 Task: Add Bioray Red Rooster to the cart.
Action: Mouse pressed left at (18, 89)
Screenshot: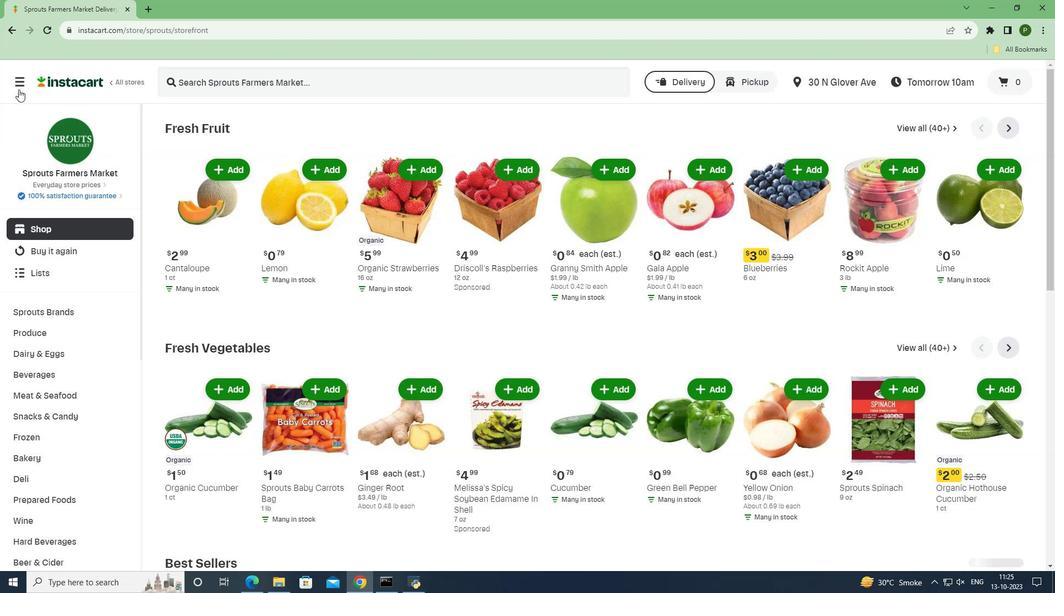 
Action: Mouse moved to (30, 298)
Screenshot: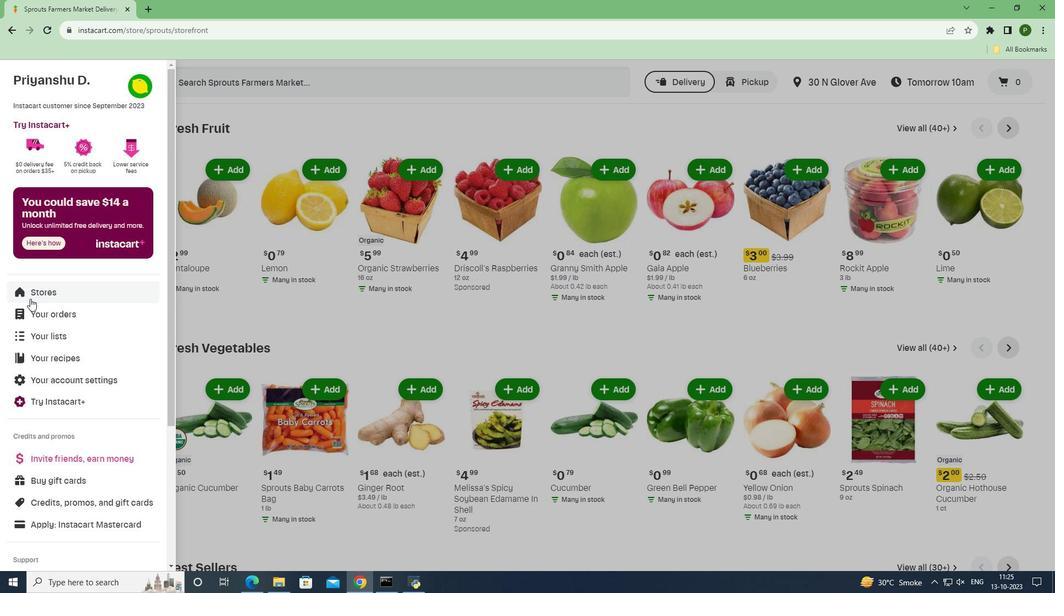 
Action: Mouse pressed left at (30, 298)
Screenshot: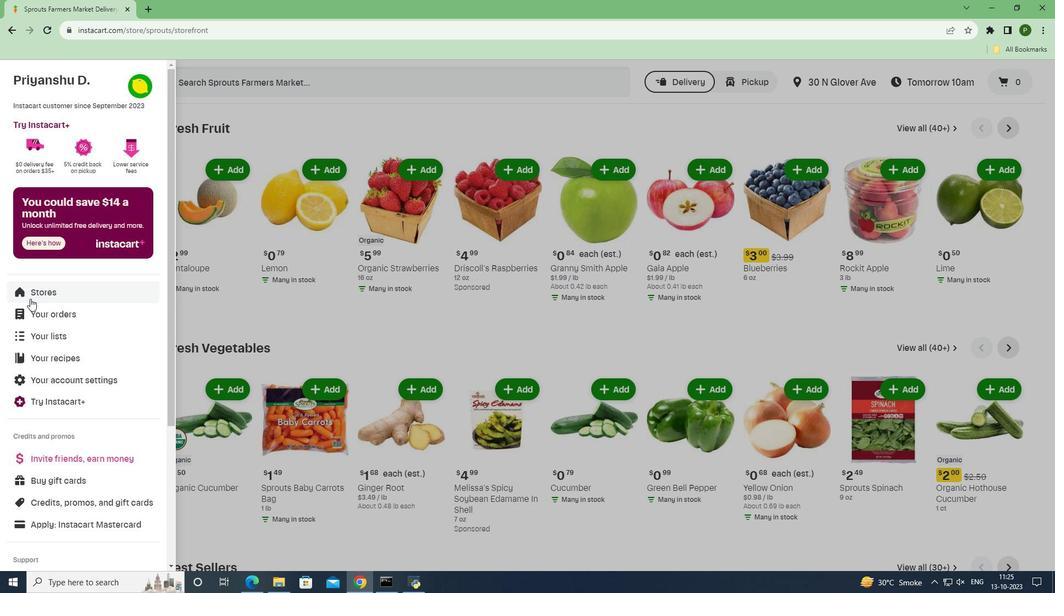 
Action: Mouse moved to (258, 131)
Screenshot: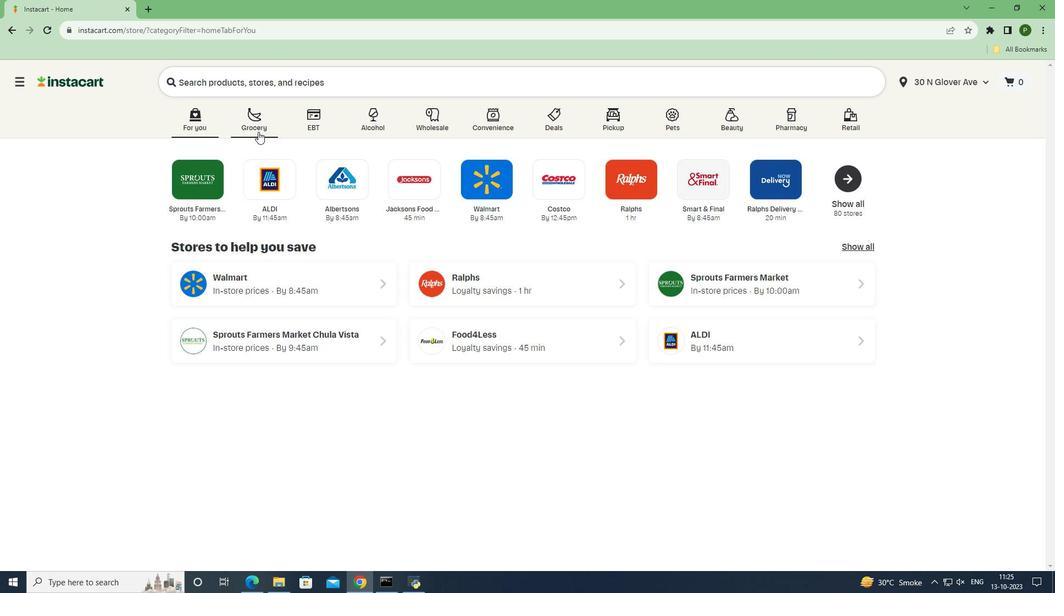 
Action: Mouse pressed left at (258, 131)
Screenshot: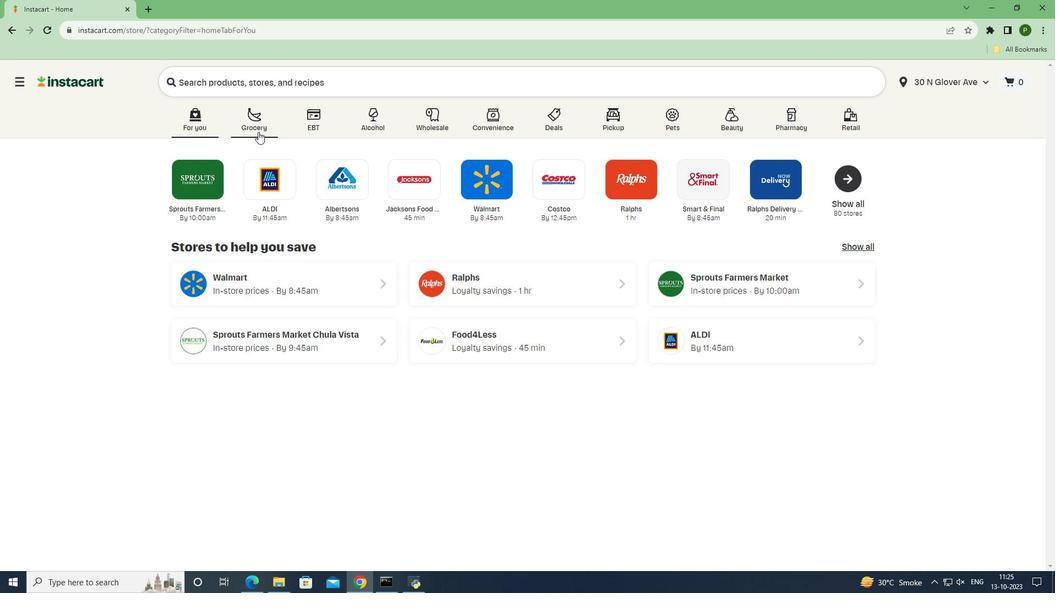 
Action: Mouse moved to (676, 245)
Screenshot: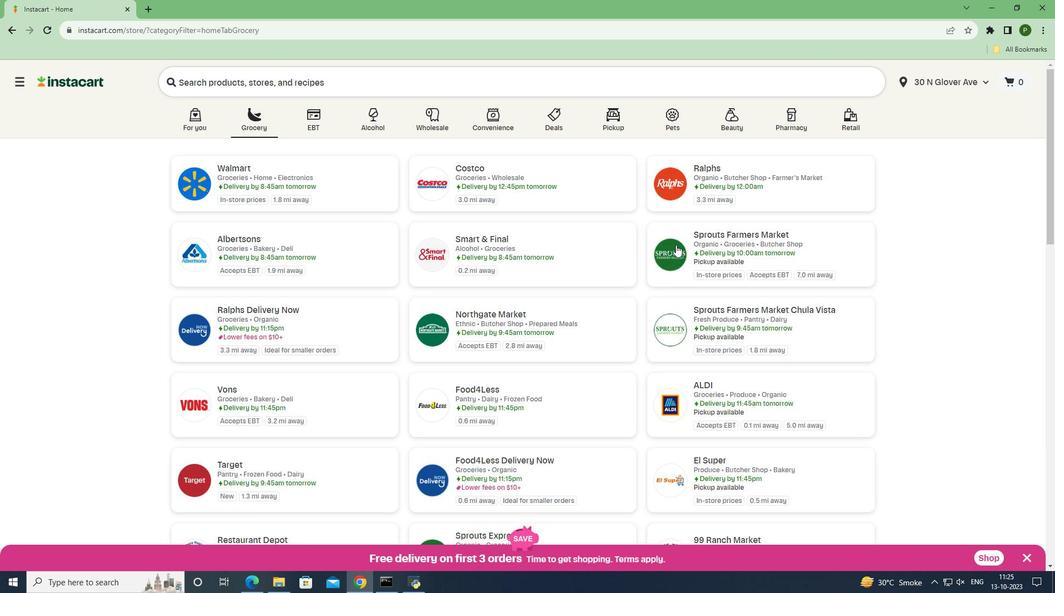 
Action: Mouse pressed left at (676, 245)
Screenshot: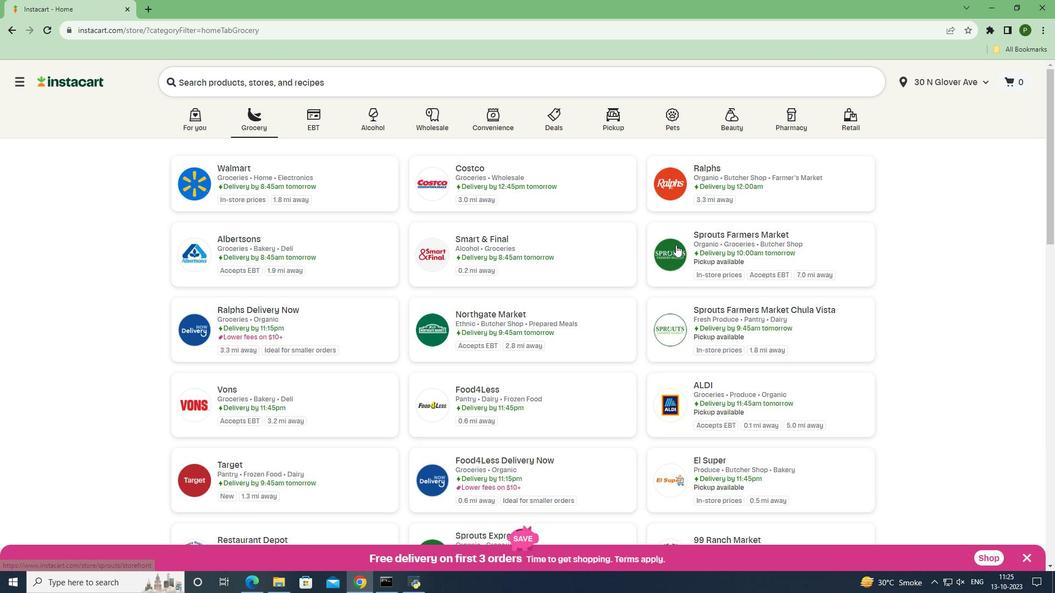 
Action: Mouse moved to (54, 376)
Screenshot: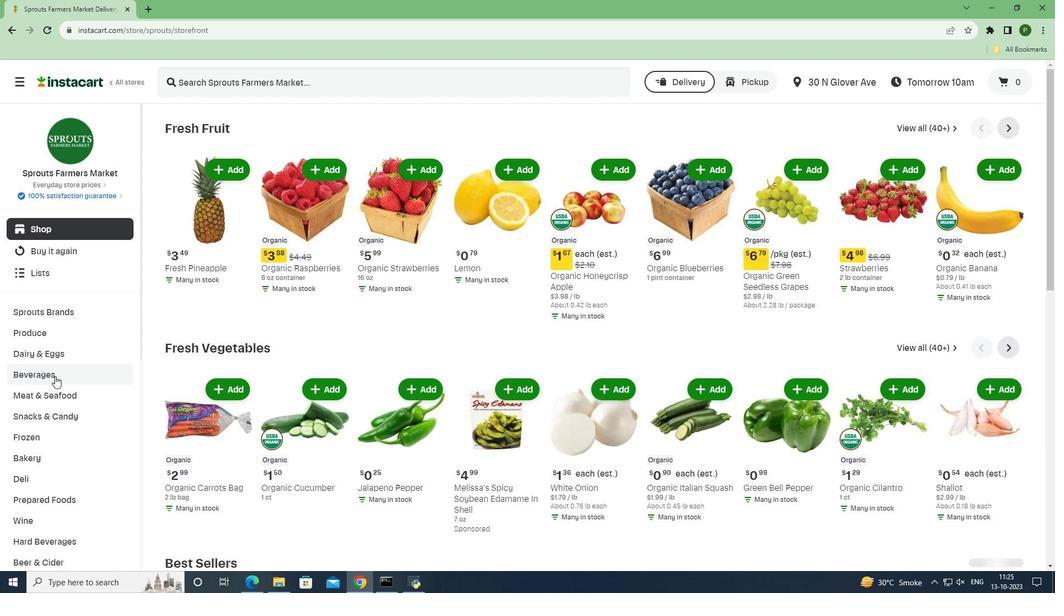
Action: Mouse pressed left at (54, 376)
Screenshot: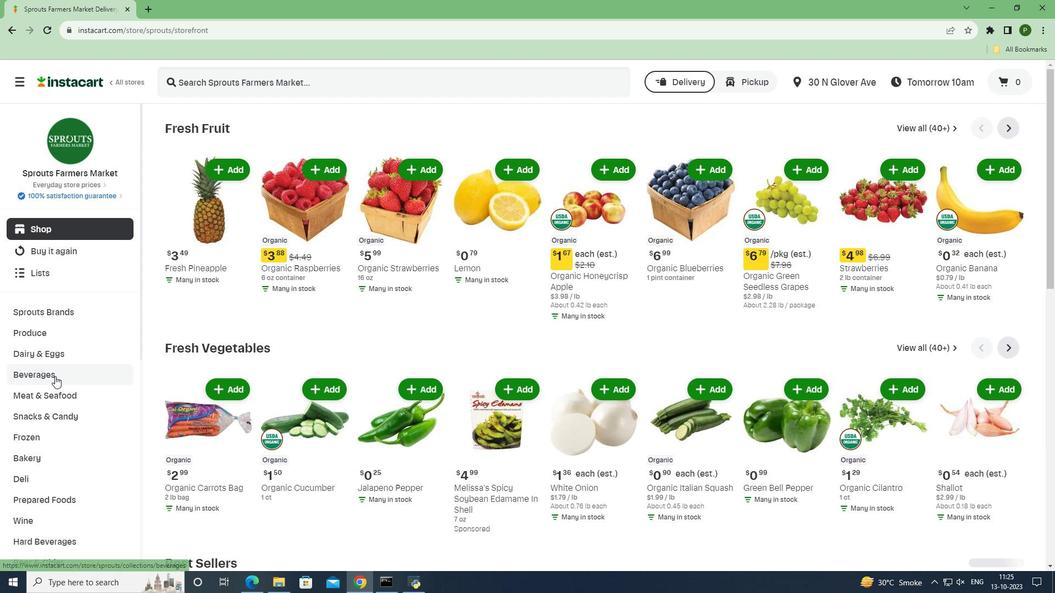 
Action: Mouse moved to (825, 152)
Screenshot: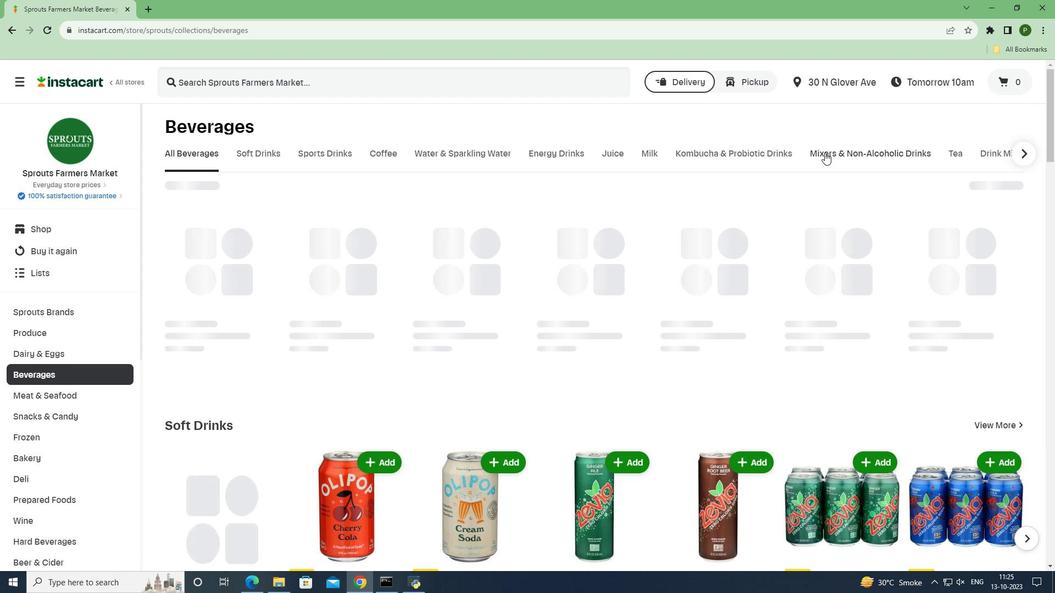 
Action: Mouse pressed left at (825, 152)
Screenshot: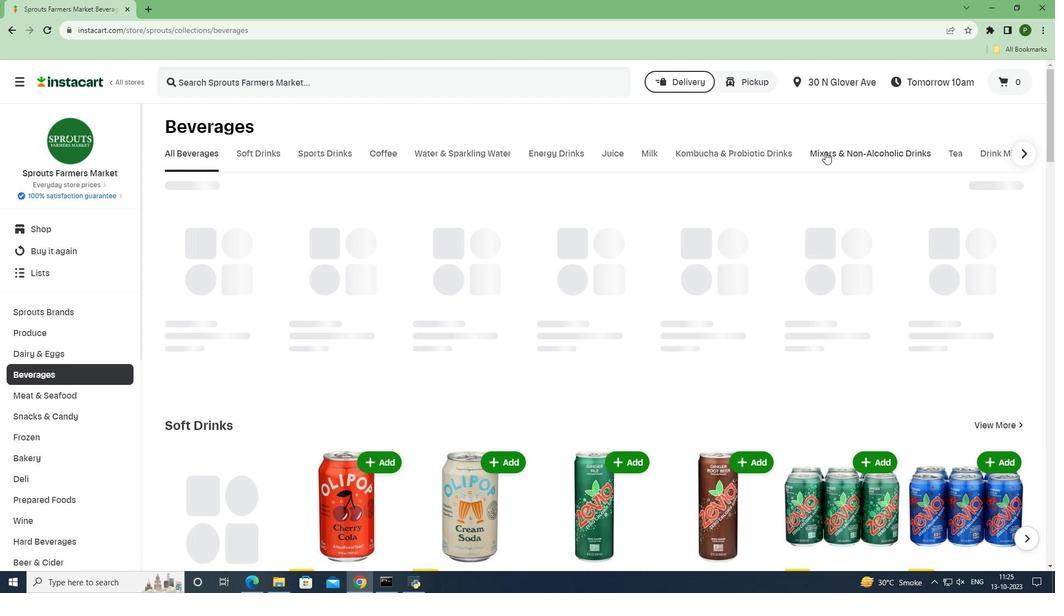 
Action: Mouse moved to (403, 81)
Screenshot: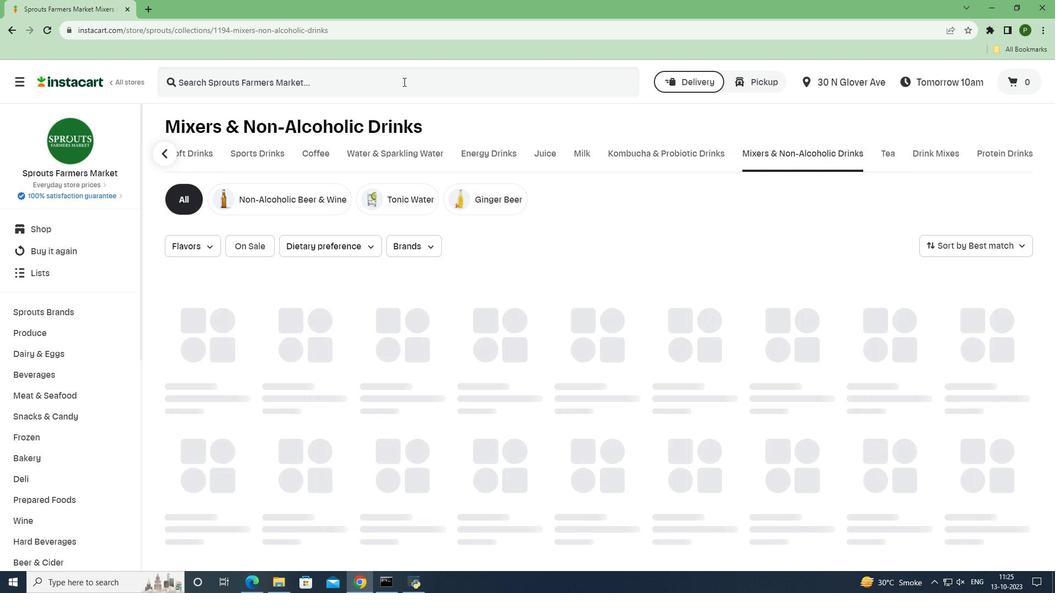 
Action: Mouse pressed left at (403, 81)
Screenshot: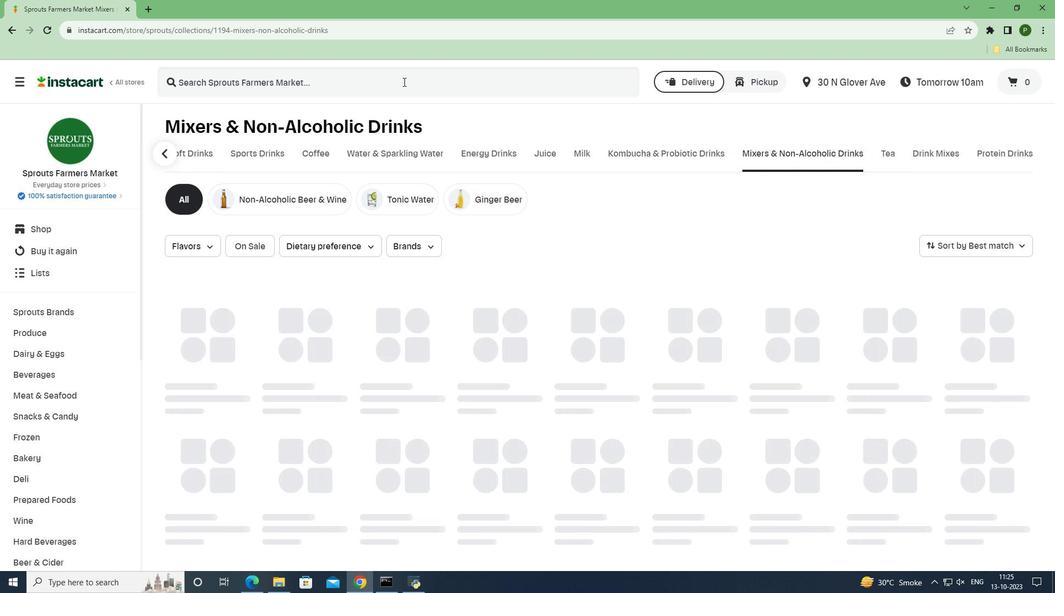 
Action: Key pressed <Key.caps_lock>B<Key.caps_lock>ioray<Key.space><Key.caps_lock>R<Key.caps_lock>ed<Key.space><Key.caps_lock>R<Key.caps_lock>ooster<Key.enter>
Screenshot: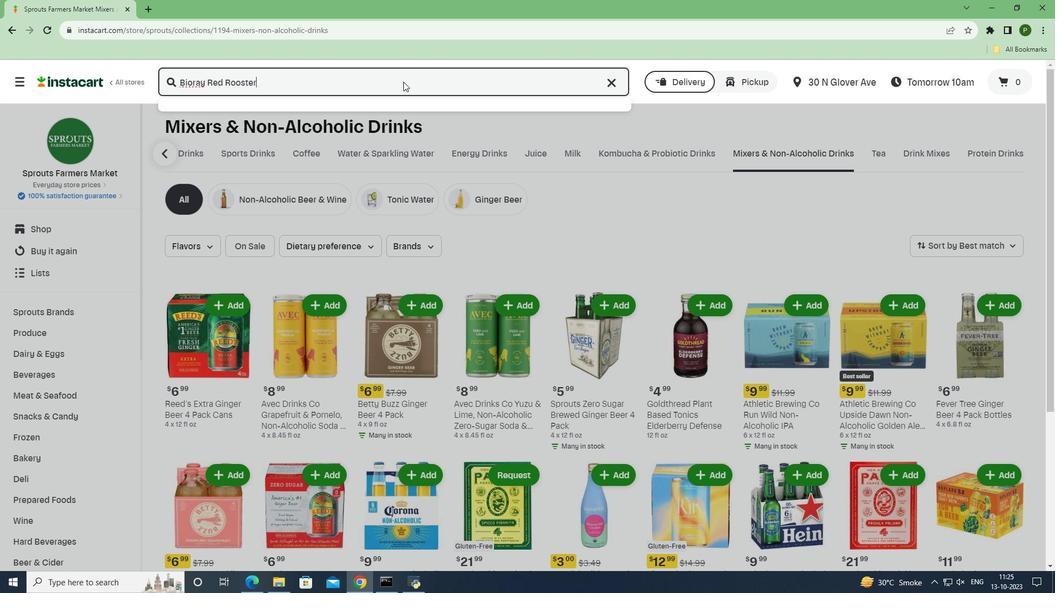 
Action: Mouse moved to (298, 173)
Screenshot: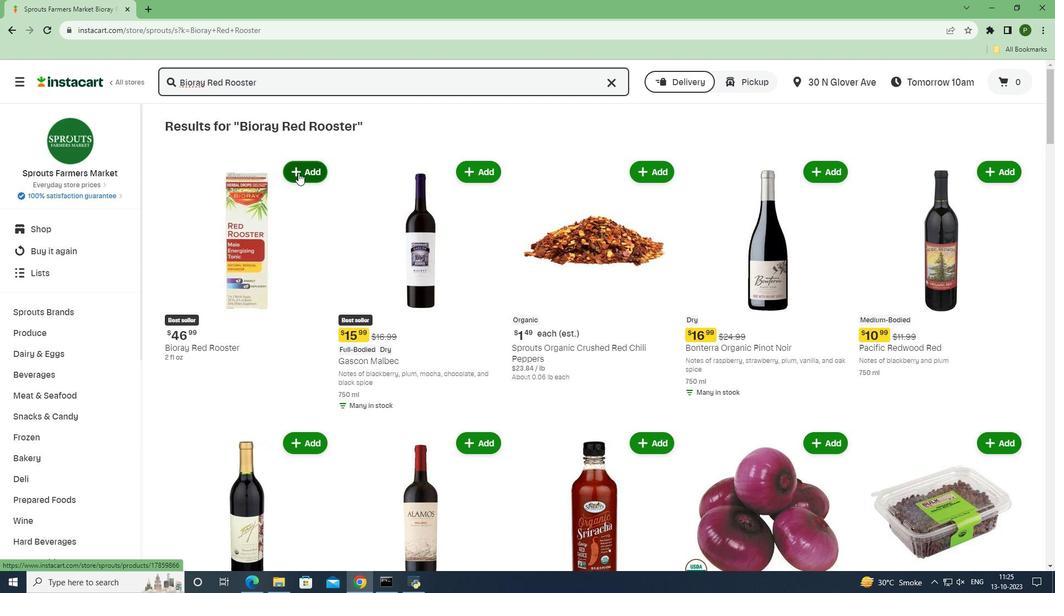 
Action: Mouse pressed left at (298, 173)
Screenshot: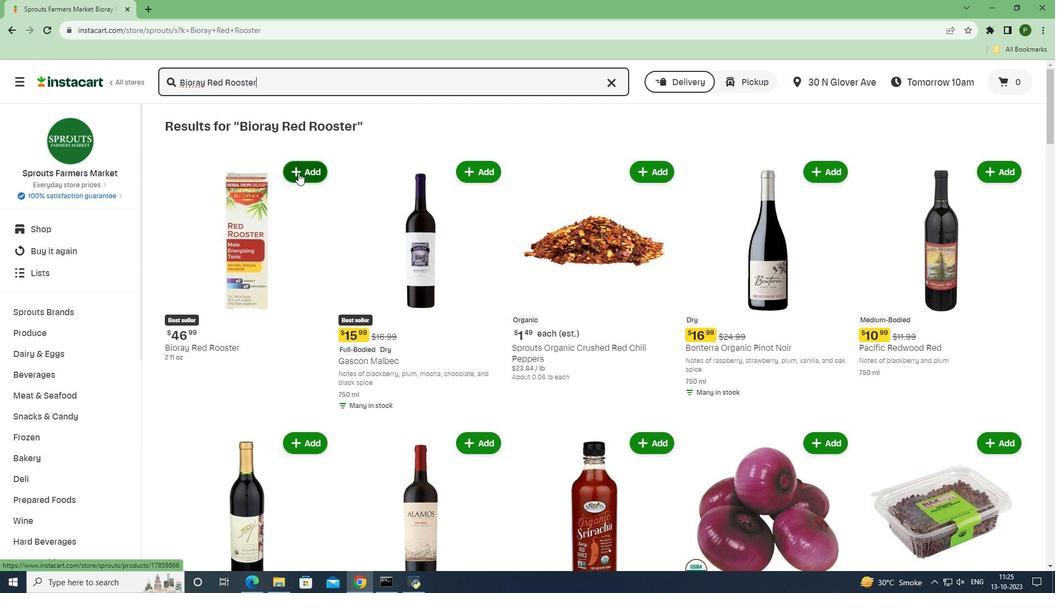 
Action: Mouse moved to (305, 239)
Screenshot: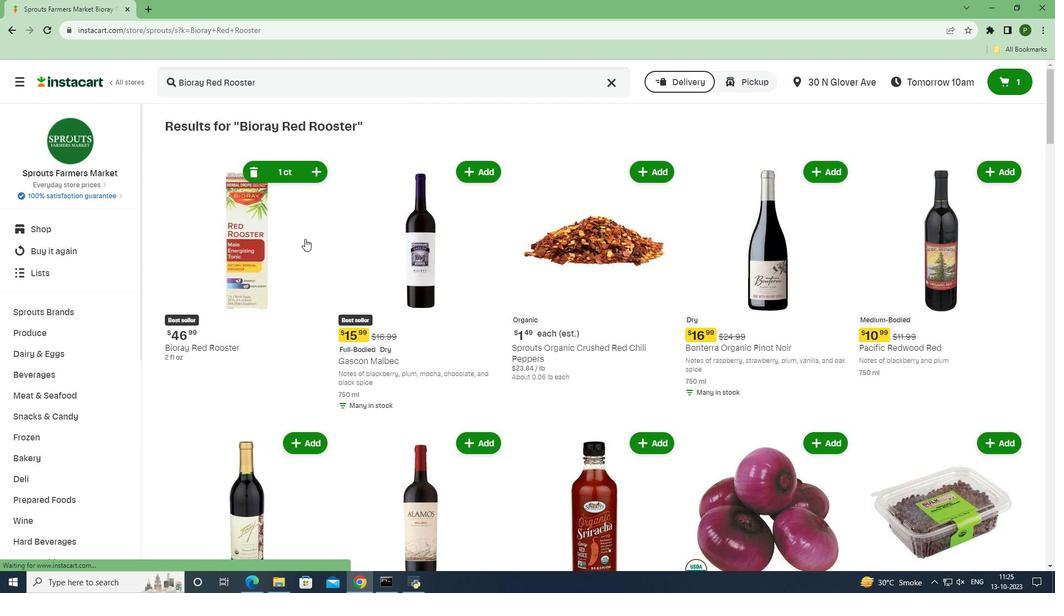 
